 Task: Change text box border weight to 16PX.
Action: Mouse moved to (450, 239)
Screenshot: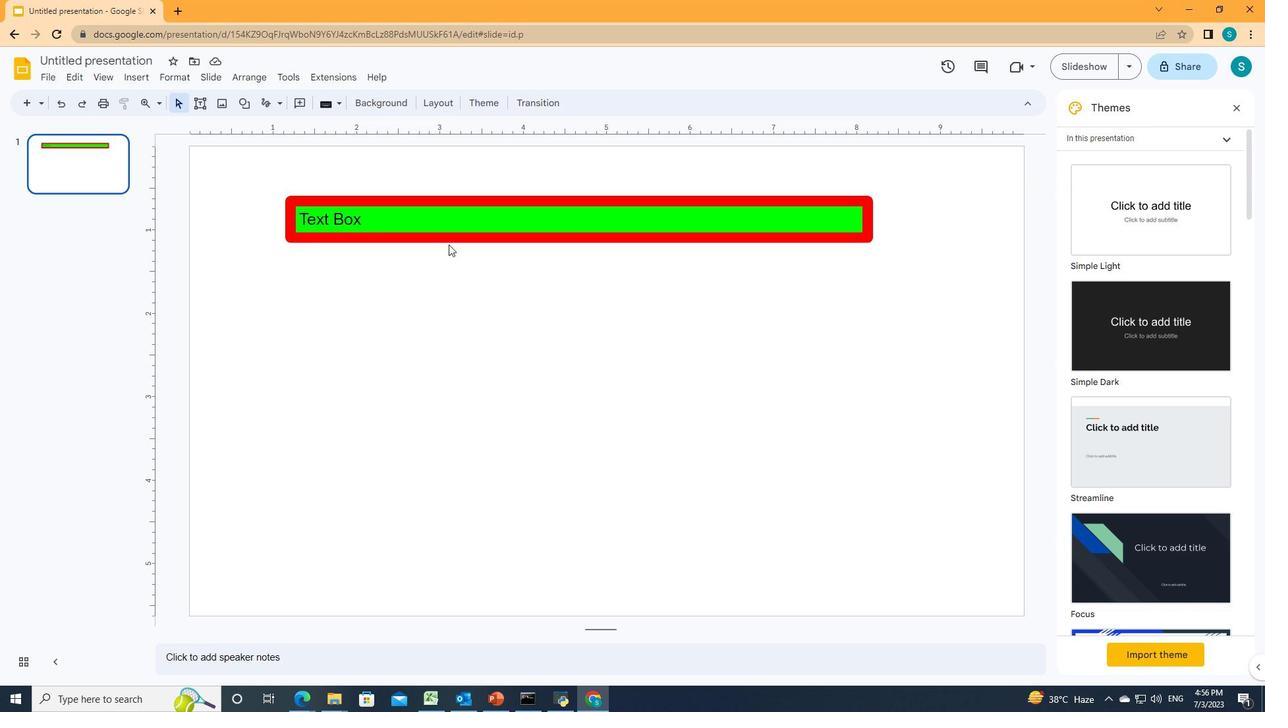 
Action: Mouse pressed left at (450, 239)
Screenshot: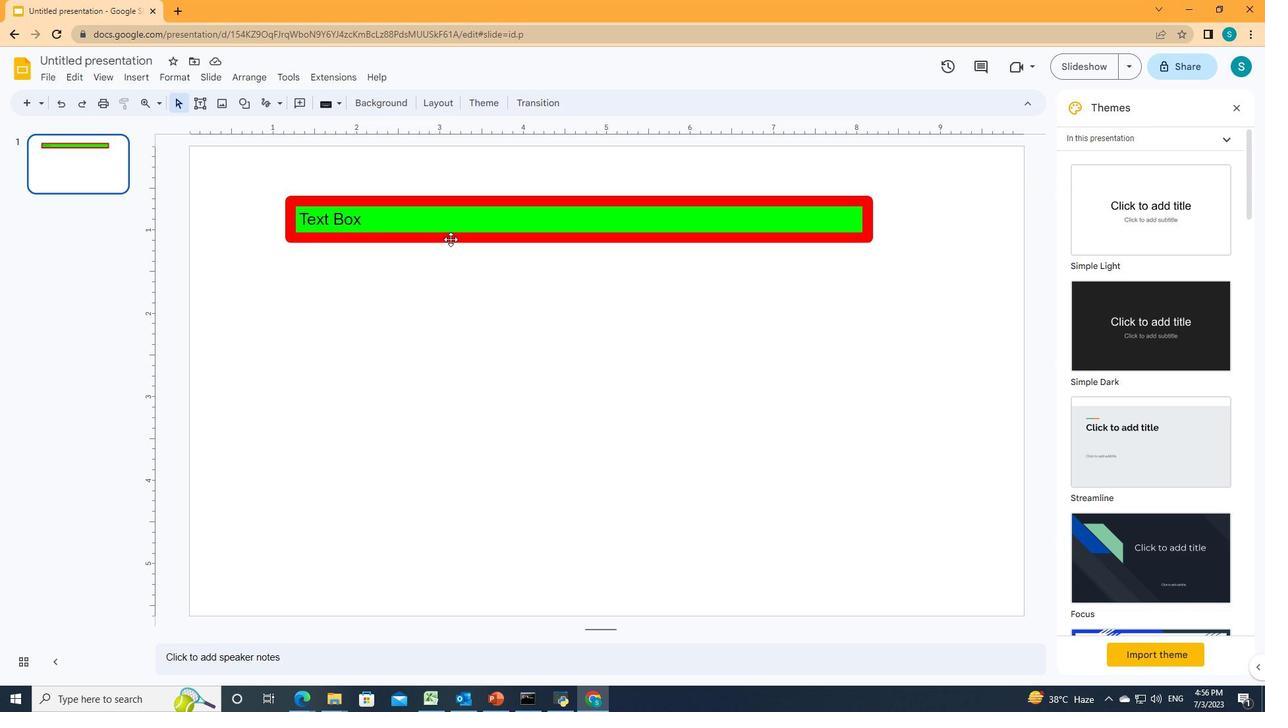 
Action: Mouse moved to (340, 107)
Screenshot: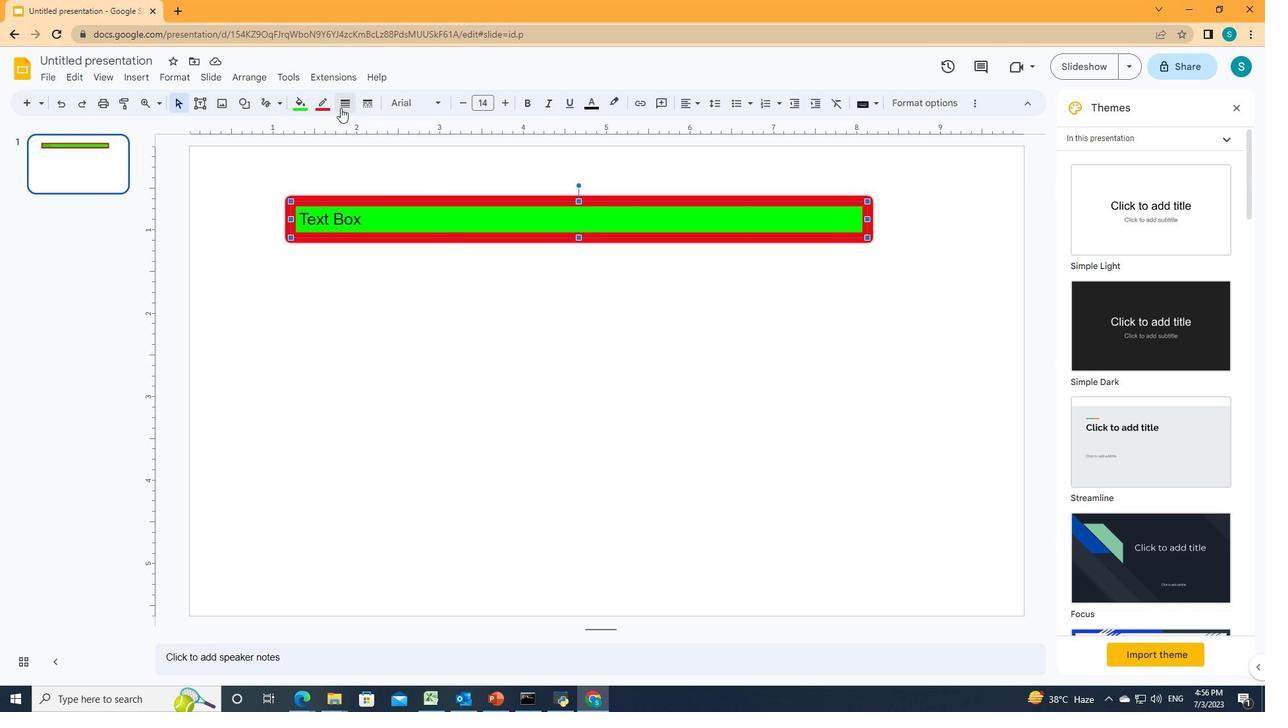 
Action: Mouse pressed left at (340, 107)
Screenshot: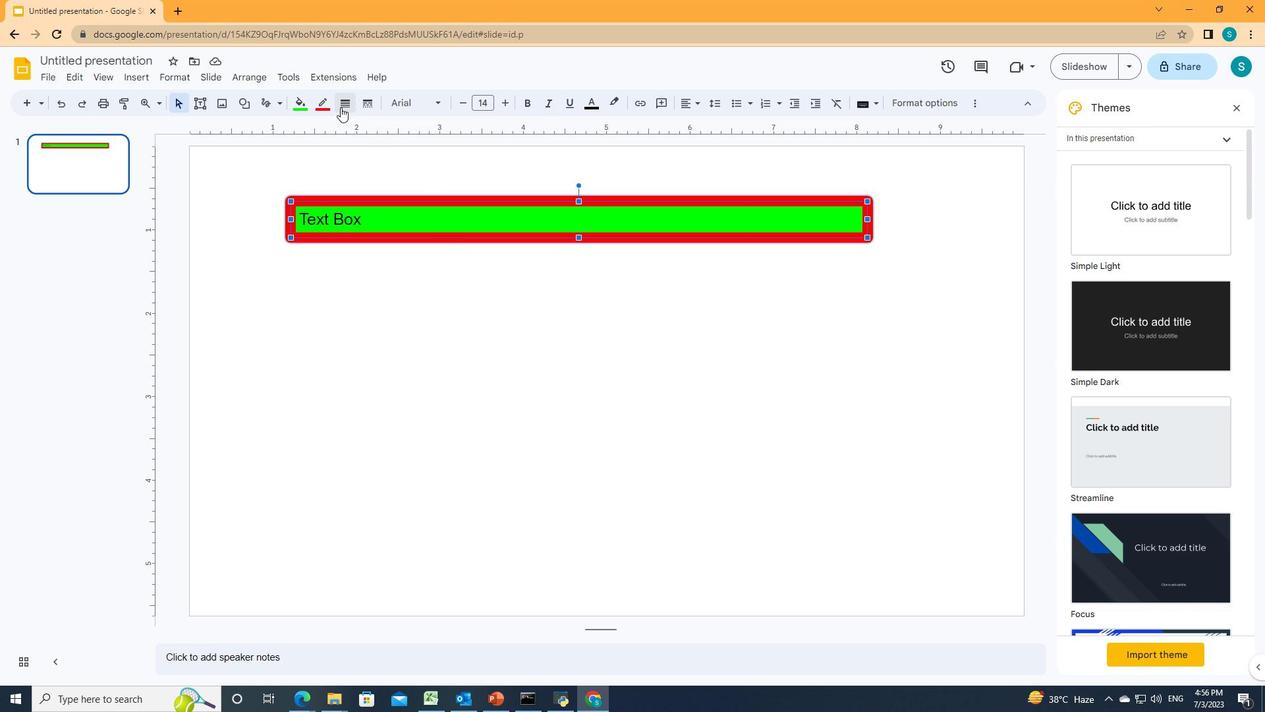 
Action: Mouse moved to (345, 257)
Screenshot: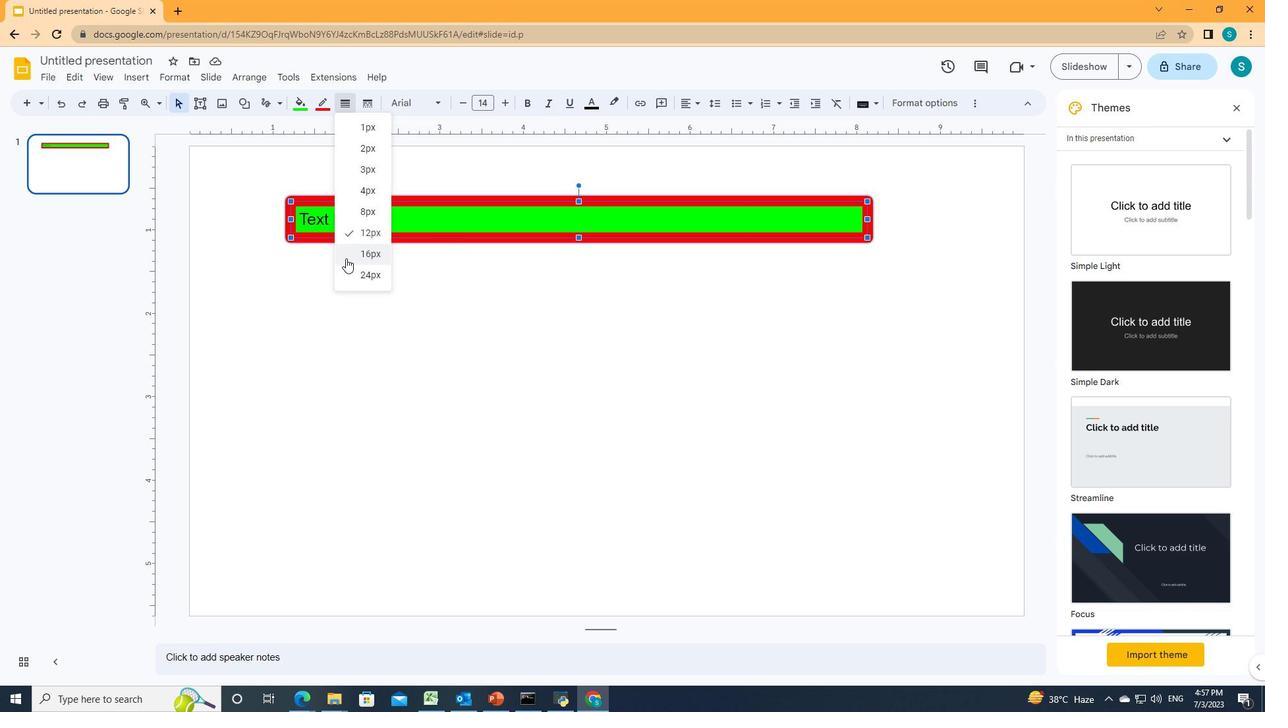 
Action: Mouse pressed left at (345, 257)
Screenshot: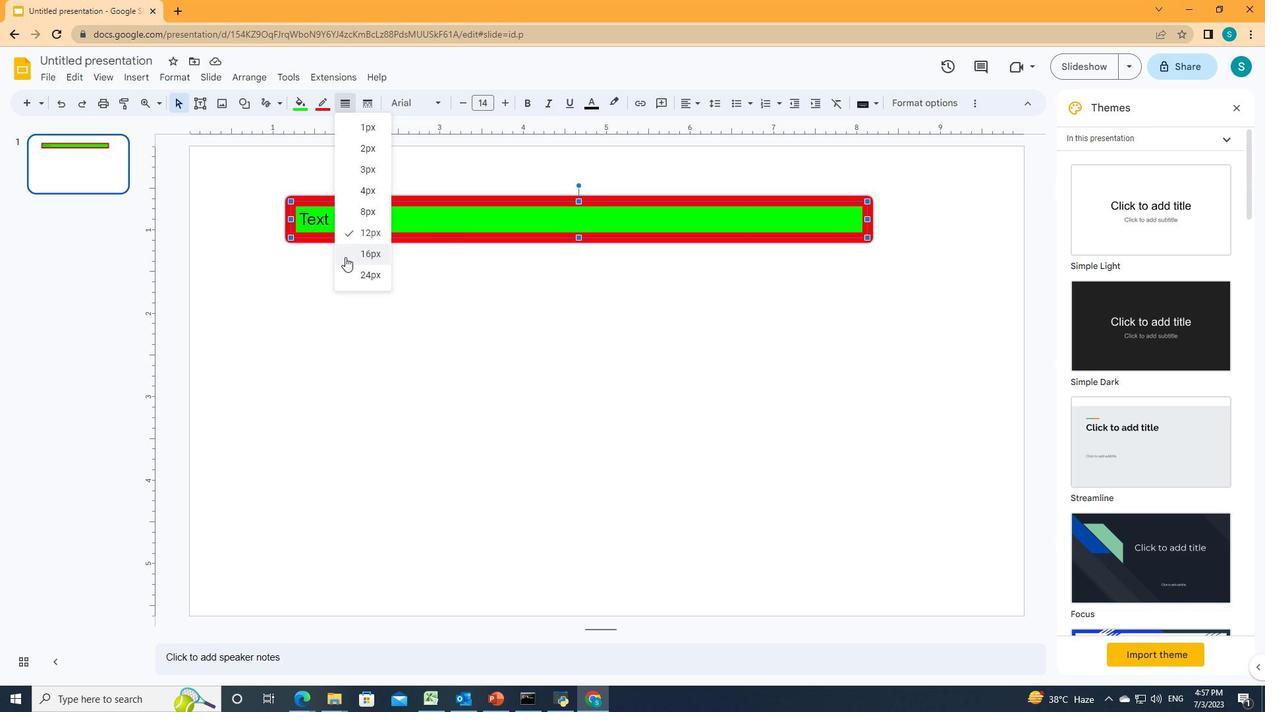 
Action: Mouse moved to (478, 325)
Screenshot: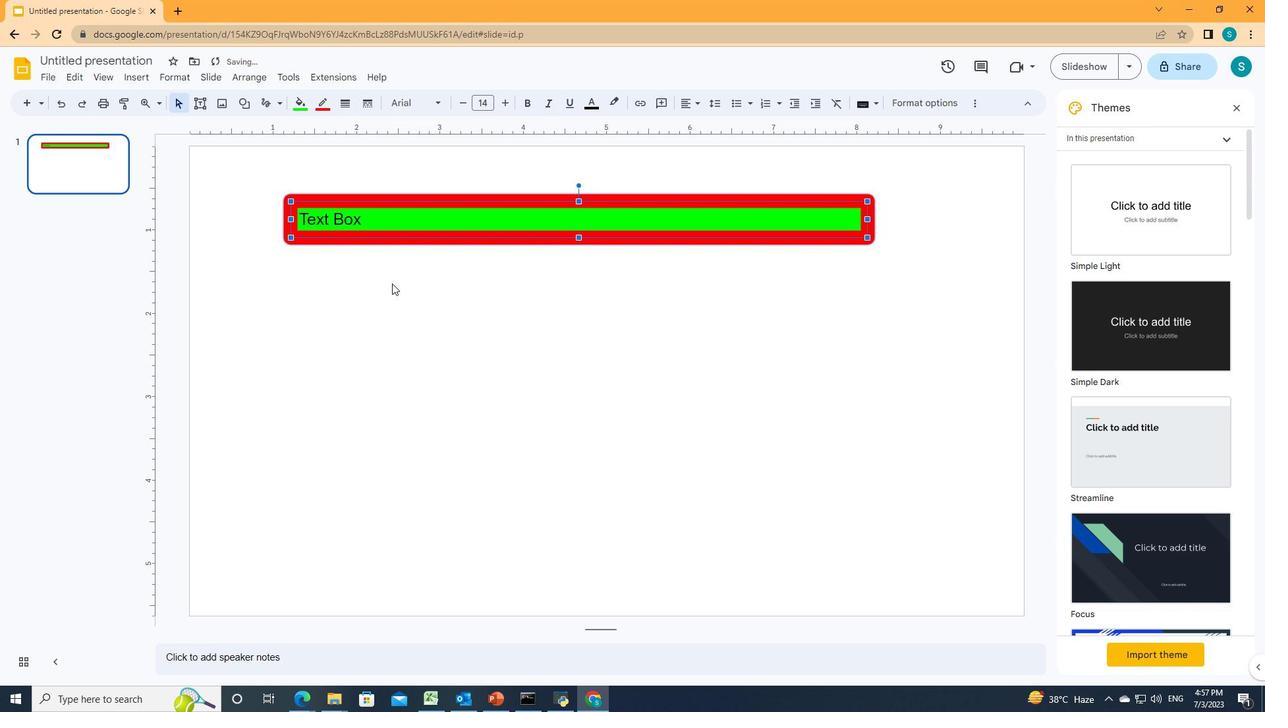 
